 Task: Create List Brand Positioning in Board Customer Feedback Management Software to Workspace Event Planning and Coordination. Create List Brand Personality in Board Product User Testing and Feedback to Workspace Event Planning and Coordination. Create List Brand Messaging in Board Market Analysis for Mergers and Acquisitions to Workspace Event Planning and Coordination
Action: Mouse moved to (61, 252)
Screenshot: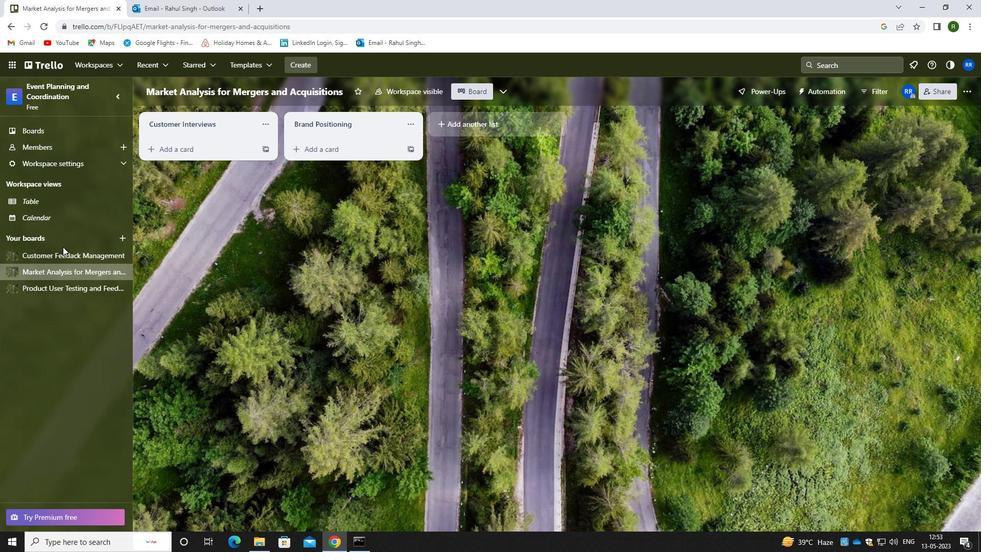
Action: Mouse pressed left at (61, 252)
Screenshot: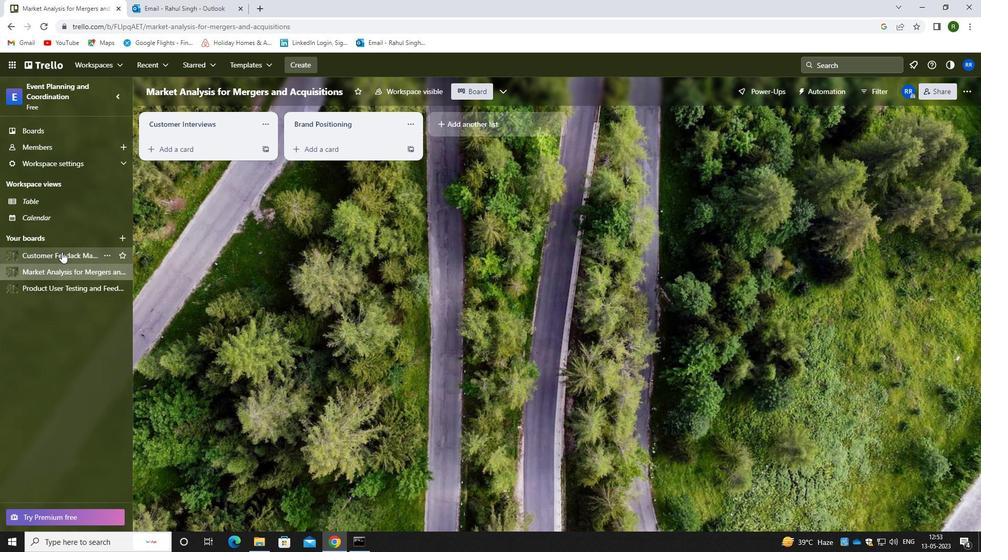
Action: Mouse moved to (469, 123)
Screenshot: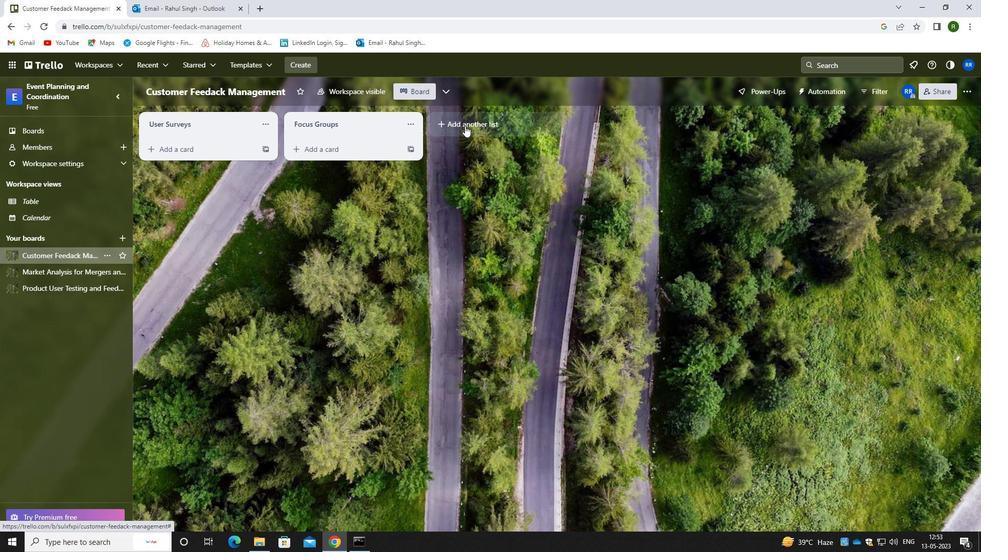 
Action: Mouse pressed left at (469, 123)
Screenshot: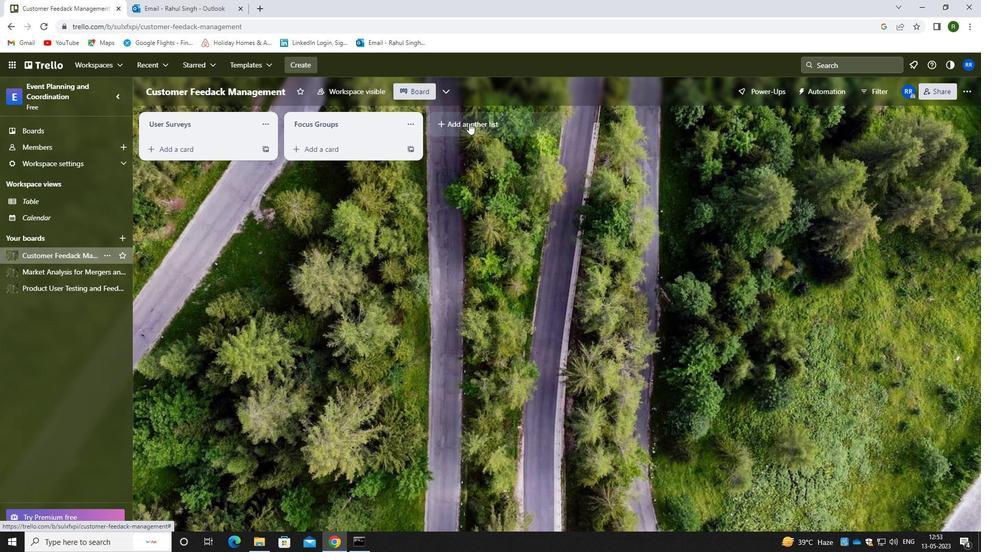 
Action: Mouse moved to (458, 124)
Screenshot: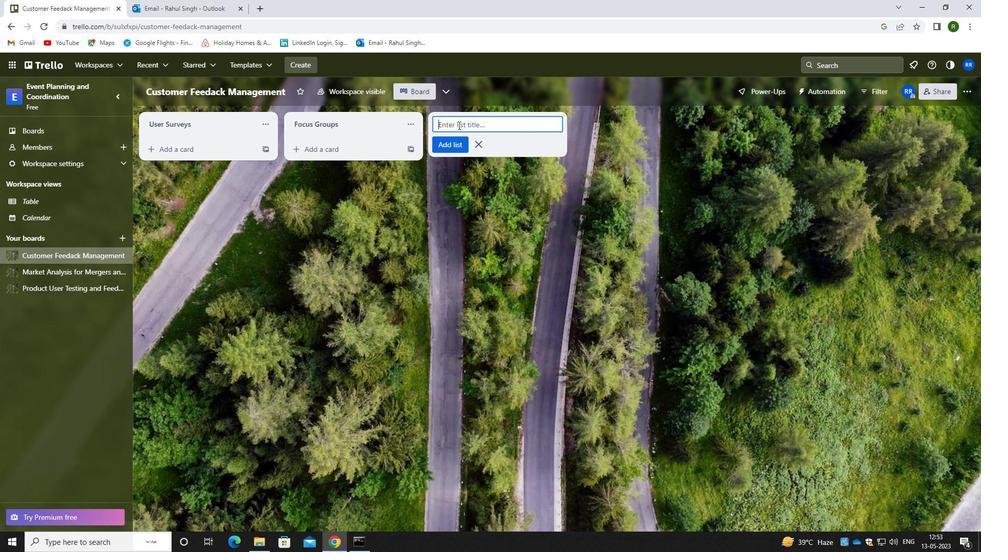 
Action: Key pressed <Key.caps_lock>b<Key.caps_lock>rand<Key.space><Key.caps_lock>p<Key.caps_lock>ositioning
Screenshot: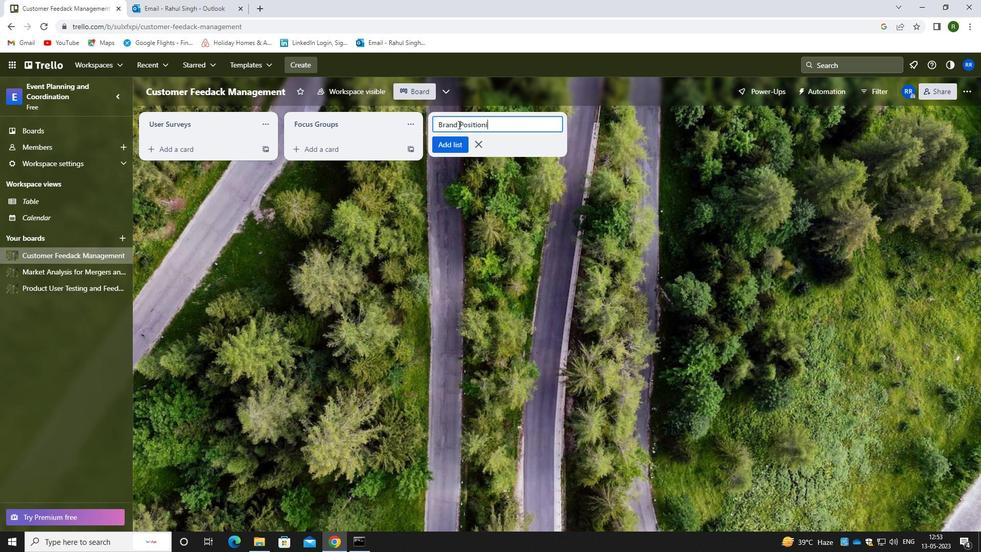 
Action: Mouse moved to (460, 143)
Screenshot: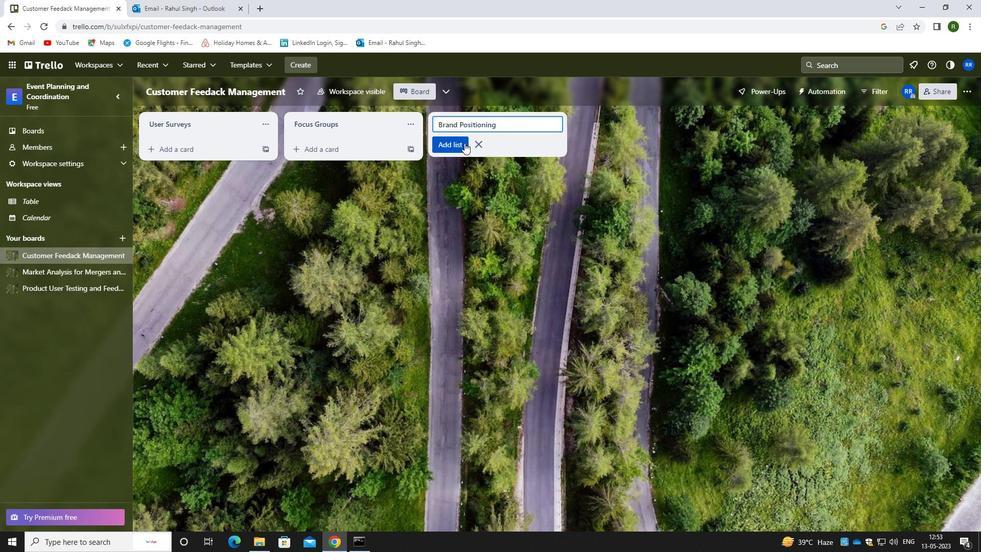 
Action: Mouse pressed left at (460, 143)
Screenshot: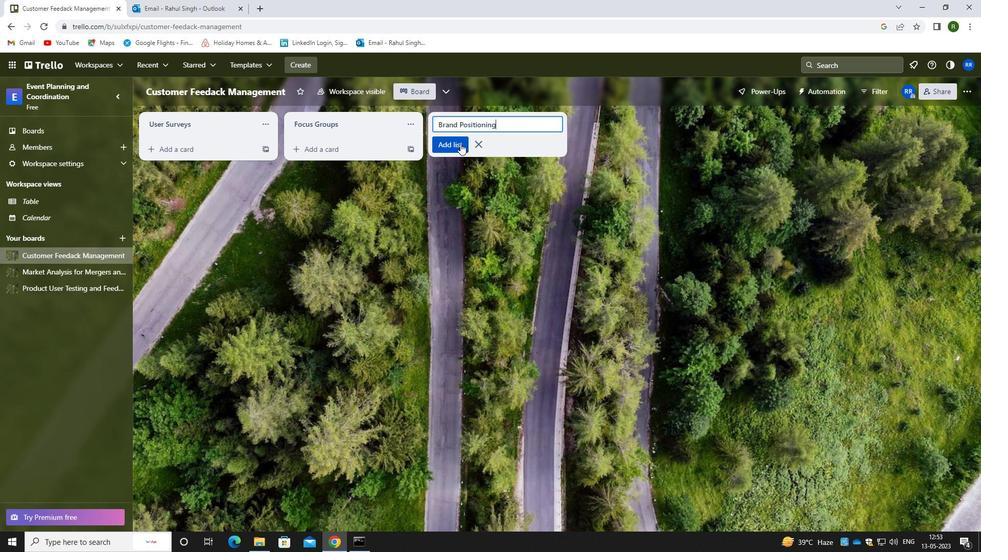 
Action: Mouse moved to (60, 286)
Screenshot: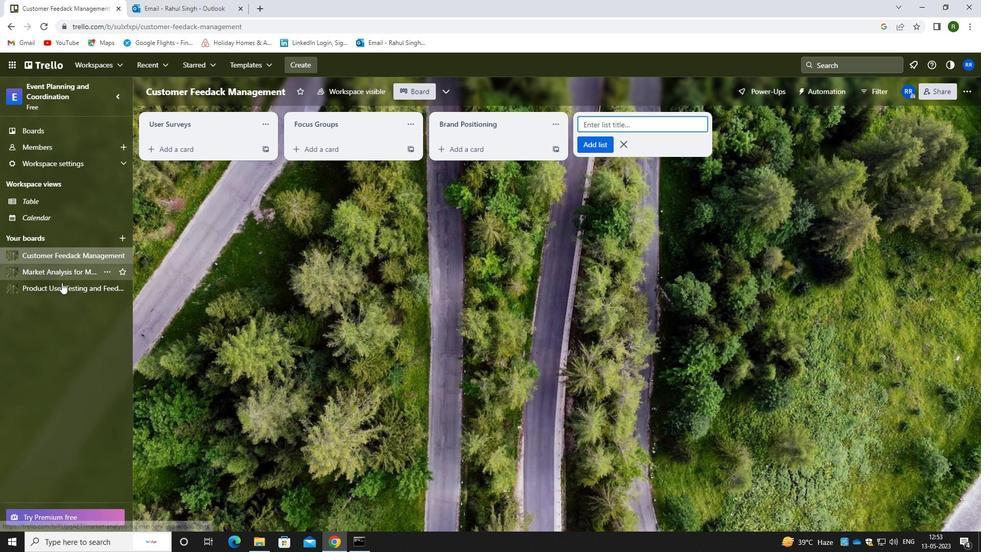 
Action: Mouse pressed left at (60, 286)
Screenshot: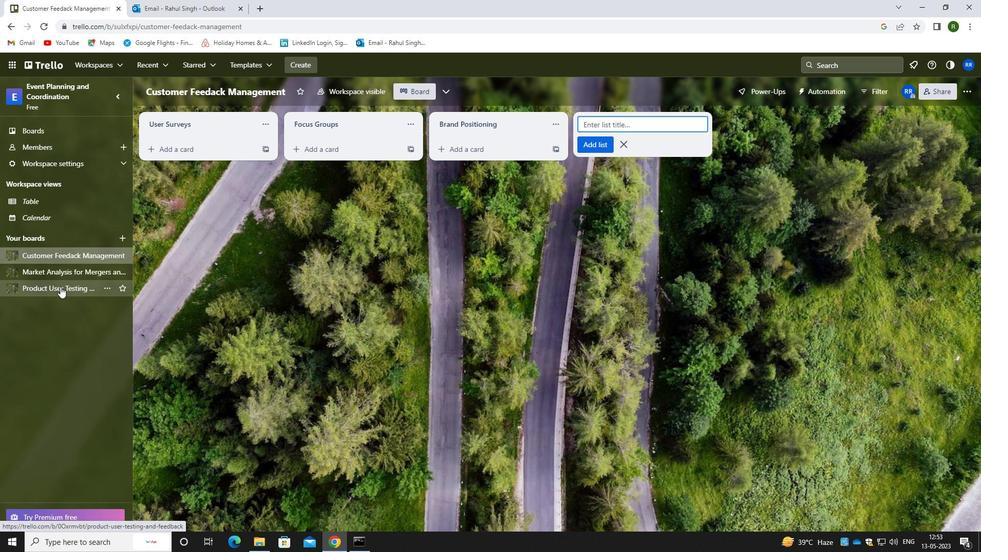 
Action: Mouse moved to (459, 128)
Screenshot: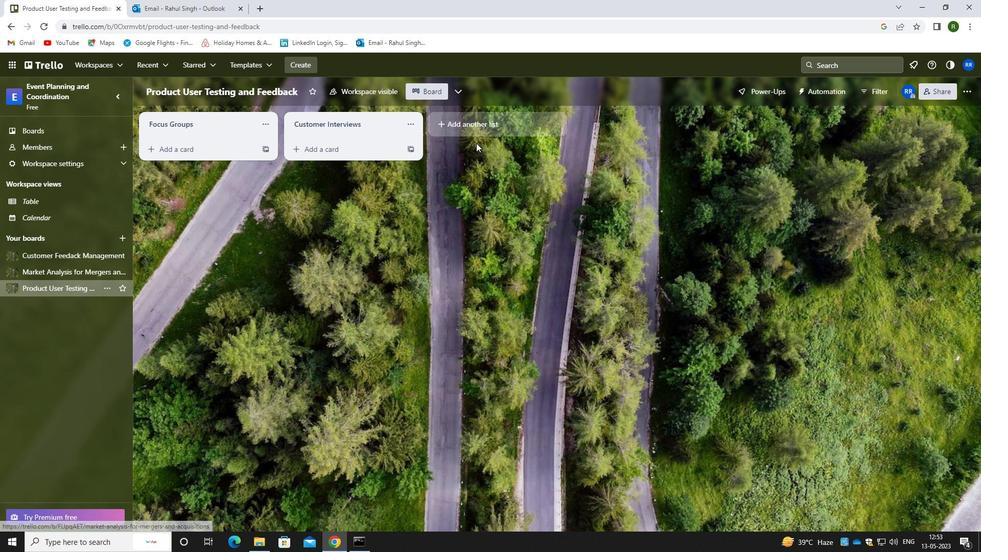 
Action: Mouse pressed left at (459, 128)
Screenshot: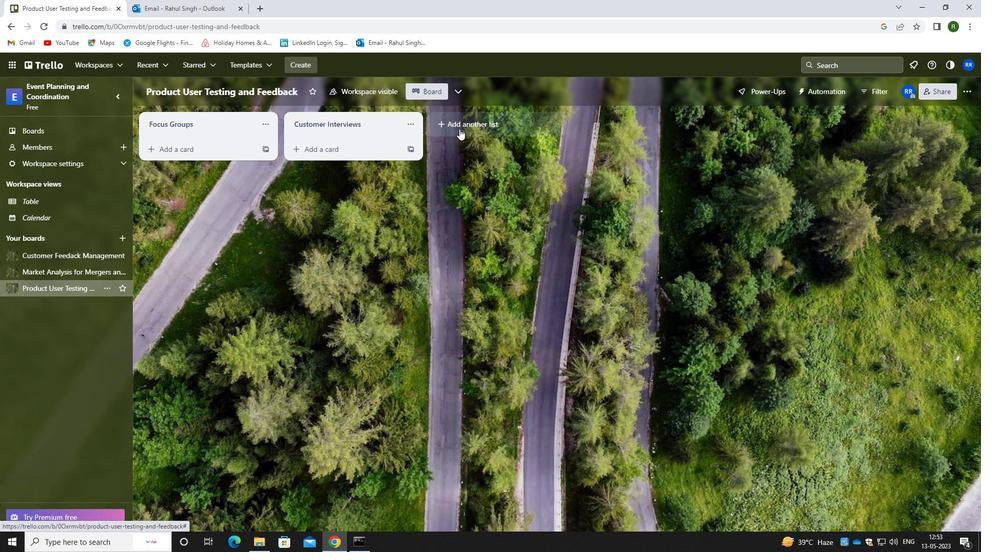
Action: Mouse moved to (457, 130)
Screenshot: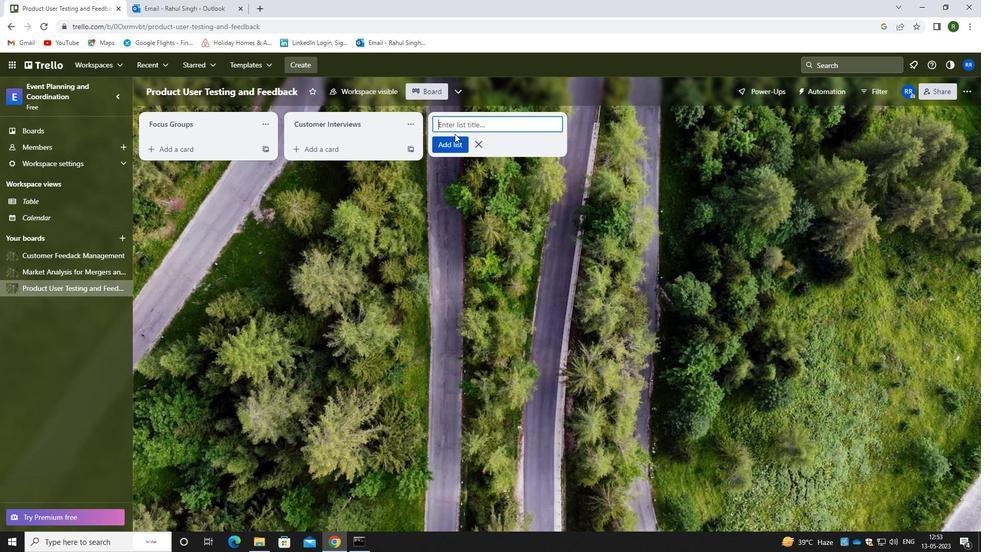 
Action: Key pressed <Key.caps_lock>B<Key.caps_lock>rand<Key.space><Key.caps_lock>P
Screenshot: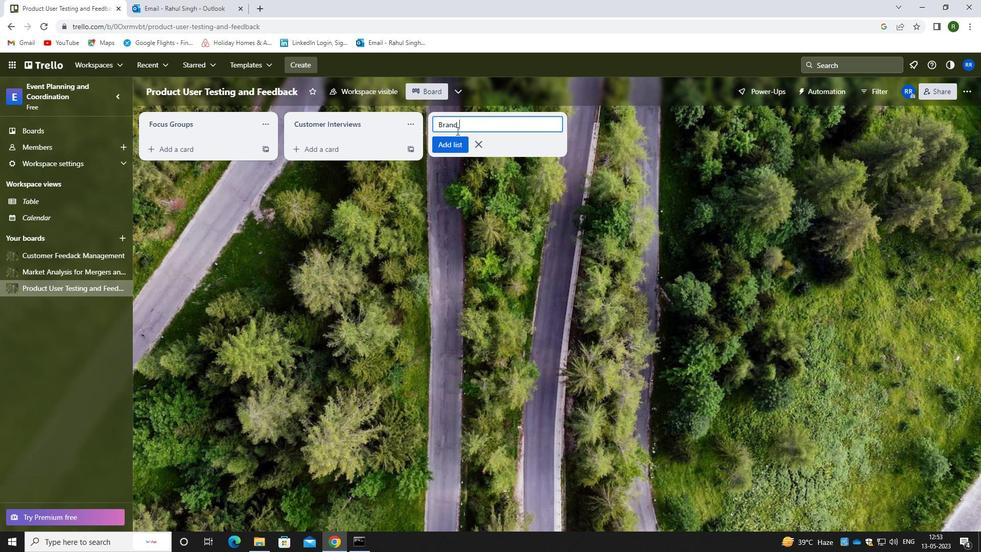 
Action: Mouse moved to (457, 130)
Screenshot: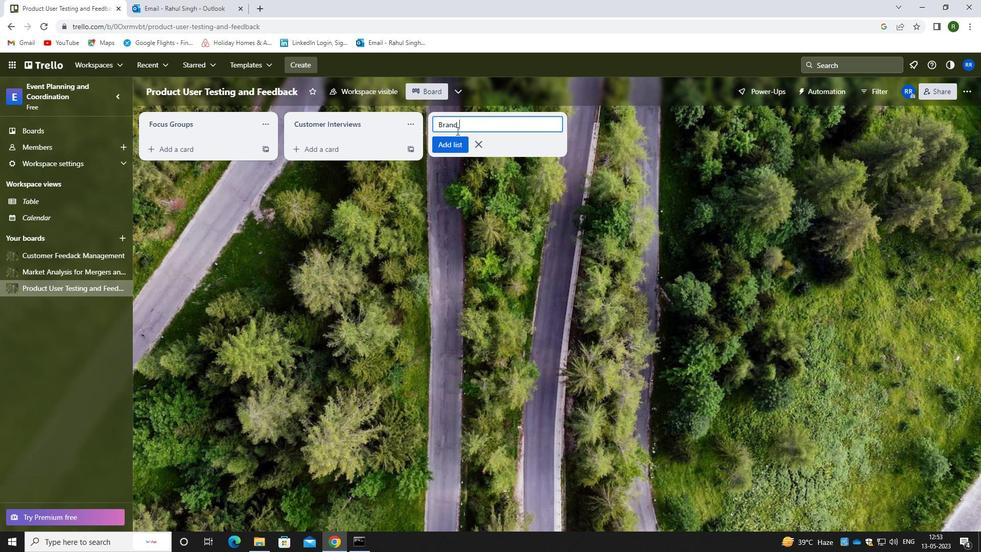 
Action: Key pressed <Key.caps_lock>ersonality
Screenshot: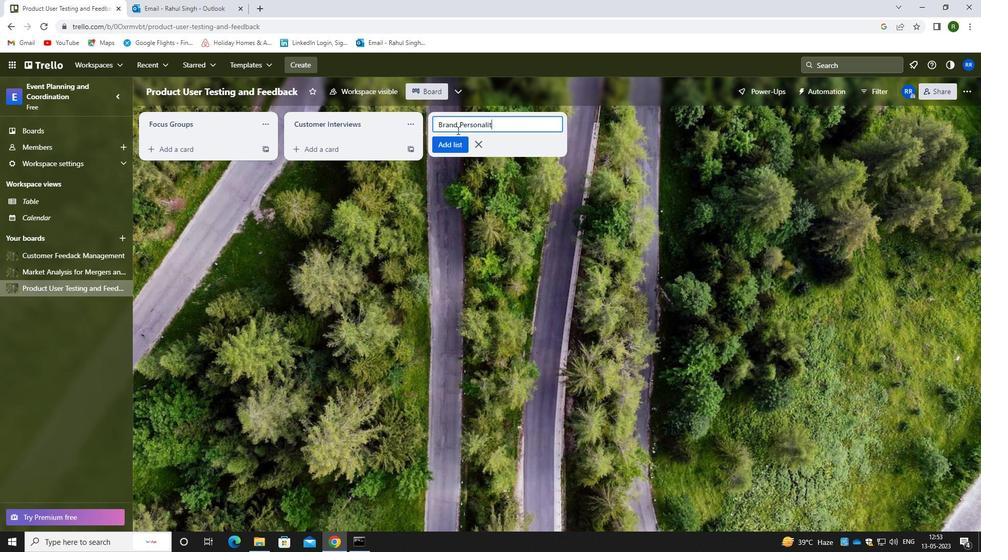 
Action: Mouse moved to (446, 149)
Screenshot: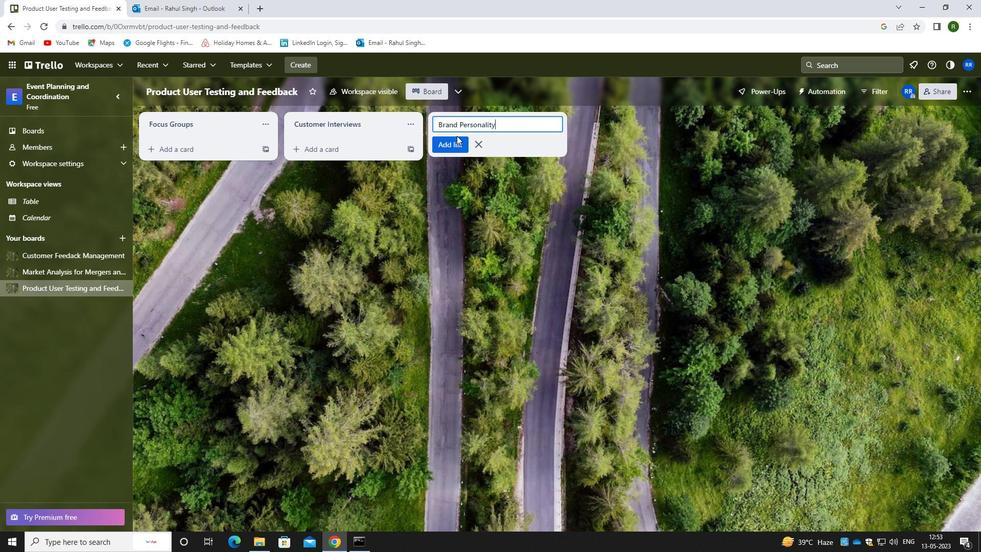 
Action: Mouse pressed left at (446, 149)
Screenshot: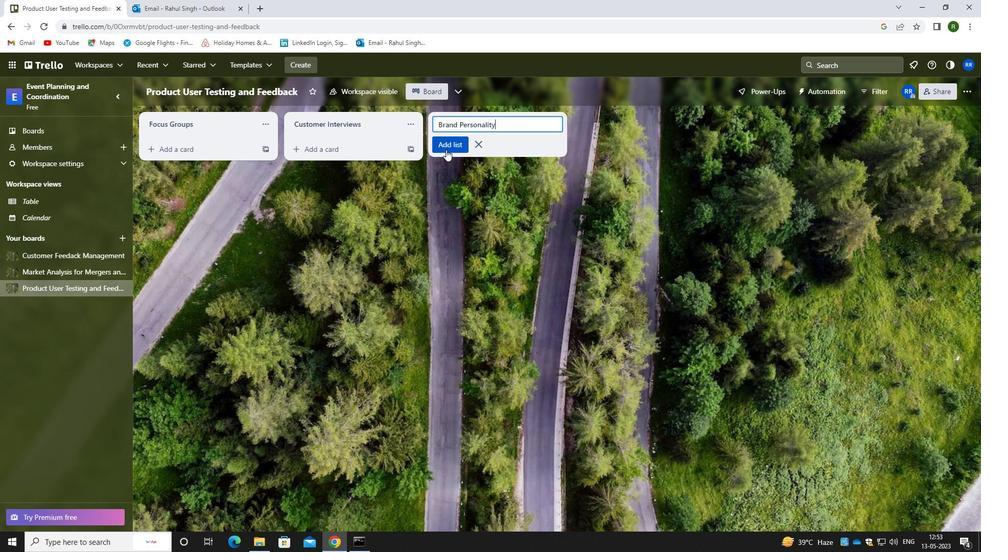 
Action: Mouse moved to (83, 268)
Screenshot: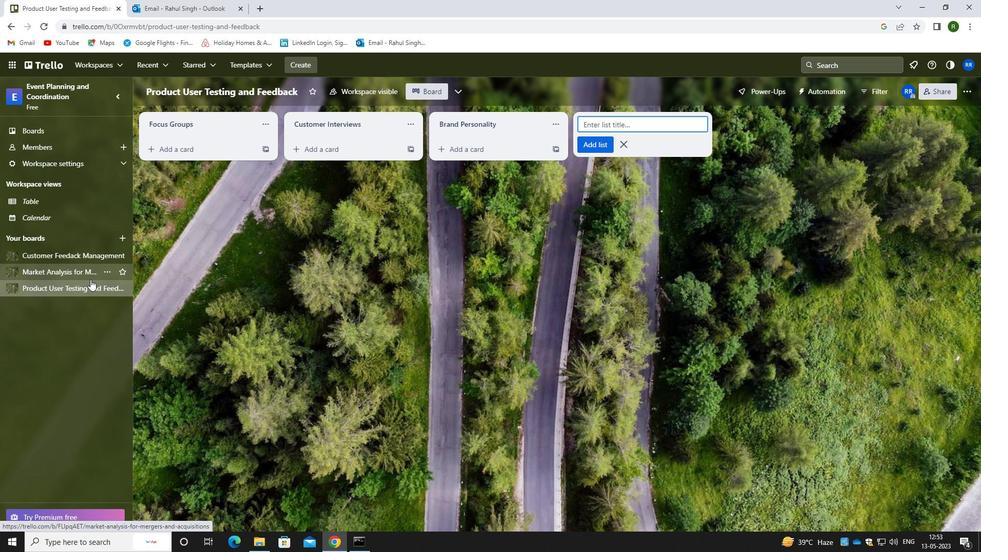 
Action: Mouse pressed left at (83, 268)
Screenshot: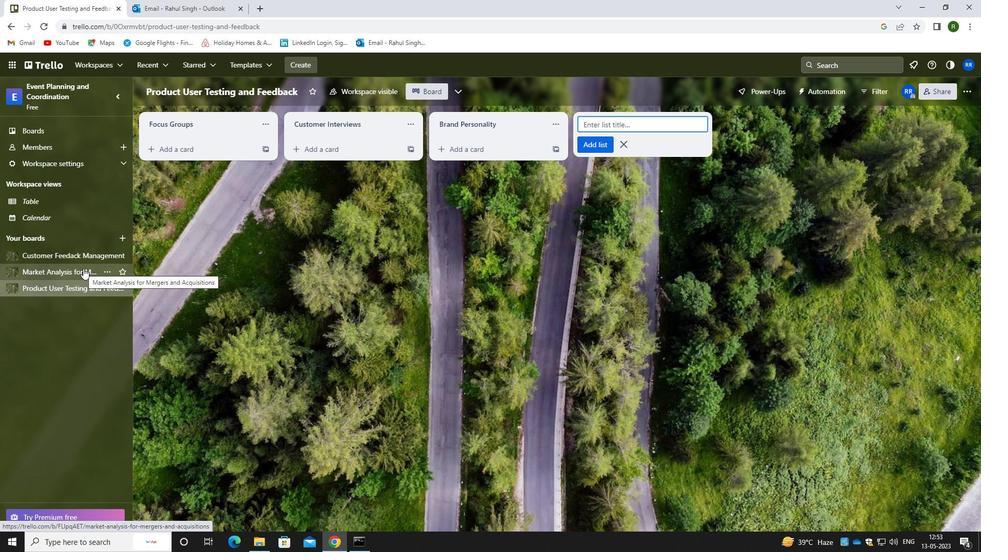 
Action: Mouse moved to (459, 125)
Screenshot: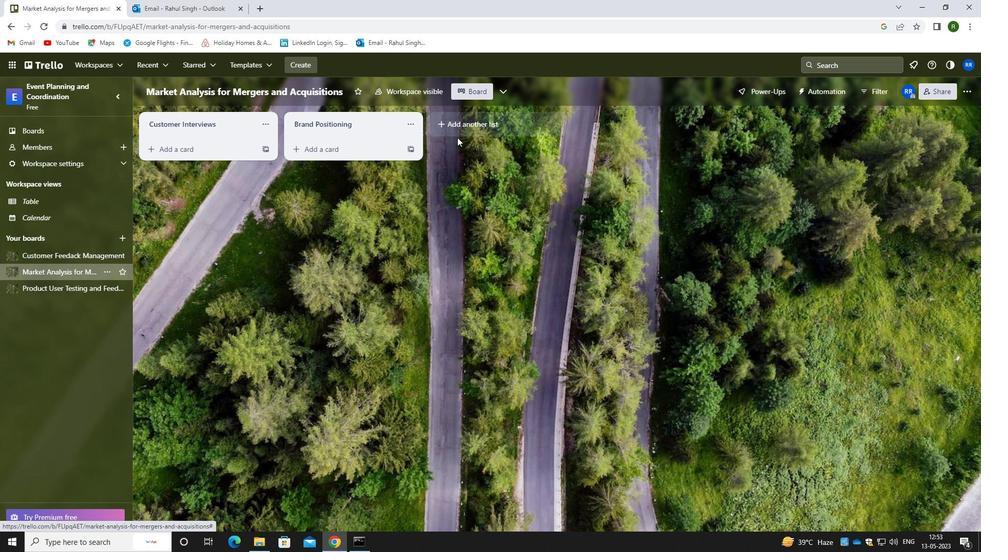 
Action: Mouse pressed left at (459, 125)
Screenshot: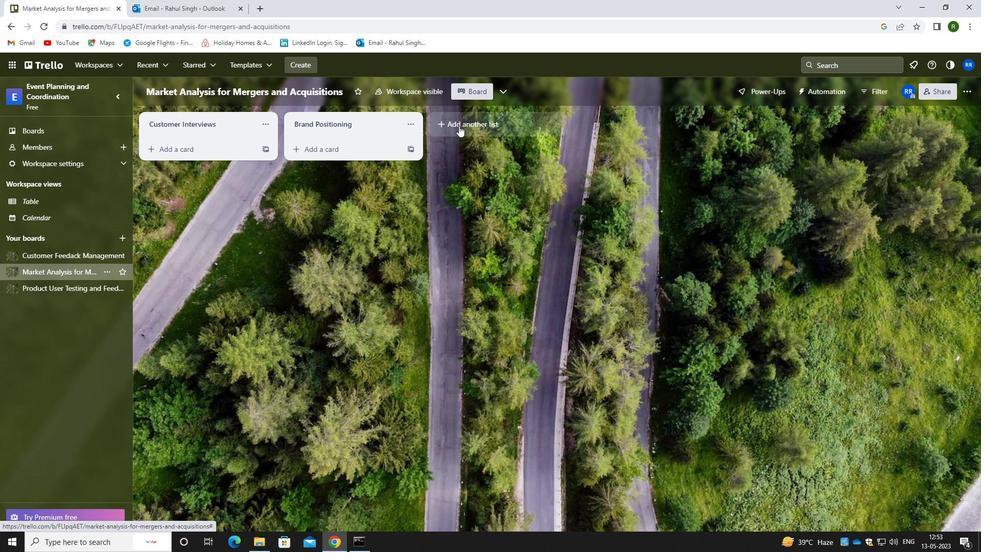 
Action: Mouse moved to (462, 123)
Screenshot: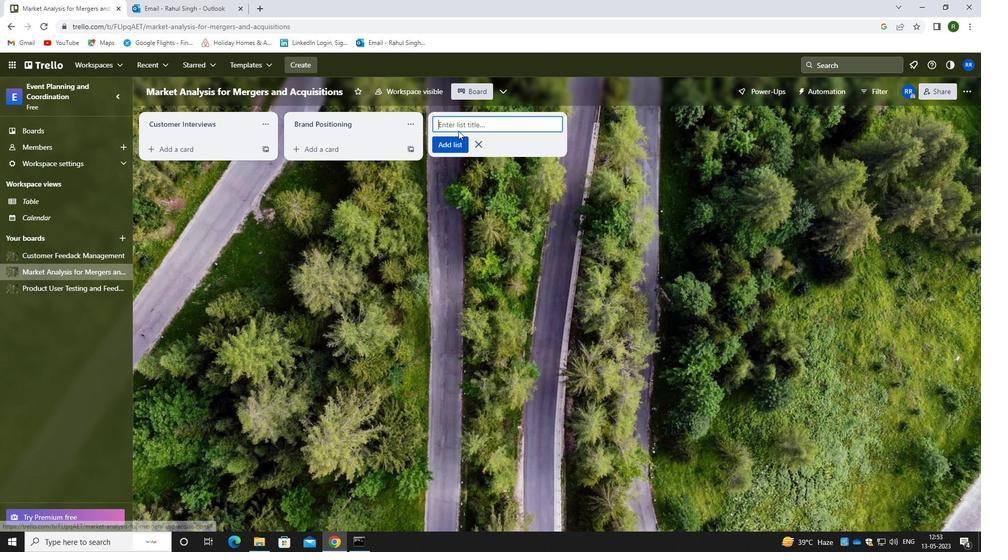 
Action: Mouse pressed left at (462, 123)
Screenshot: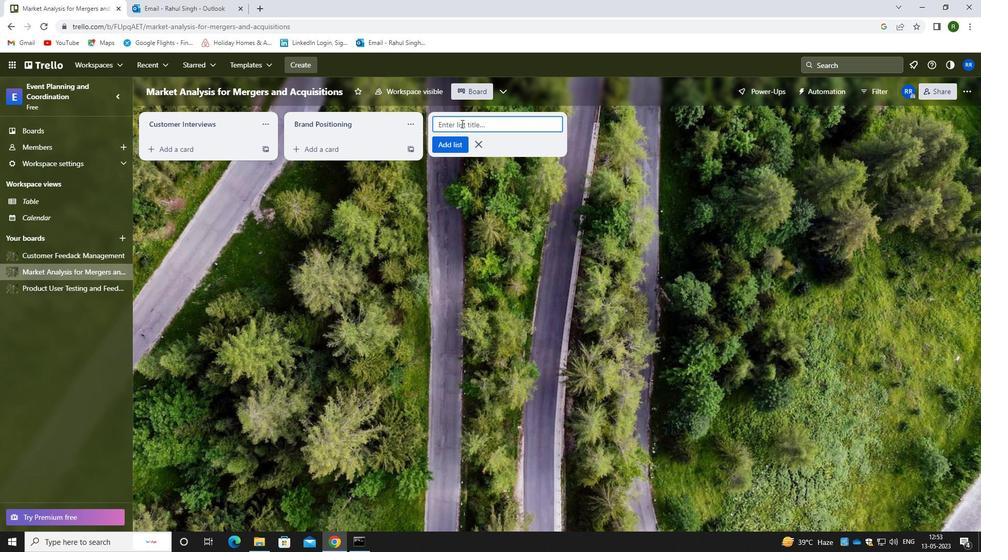 
Action: Key pressed <Key.caps_lock>b<Key.caps_lock>rand<Key.space><Key.caps_lock>M<Key.caps_lock>essaging
Screenshot: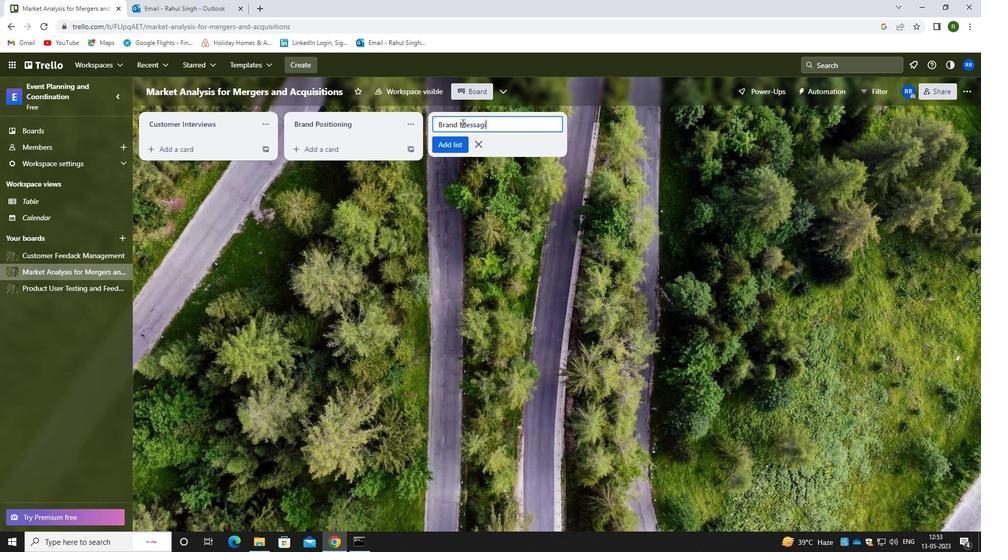 
Action: Mouse moved to (448, 147)
Screenshot: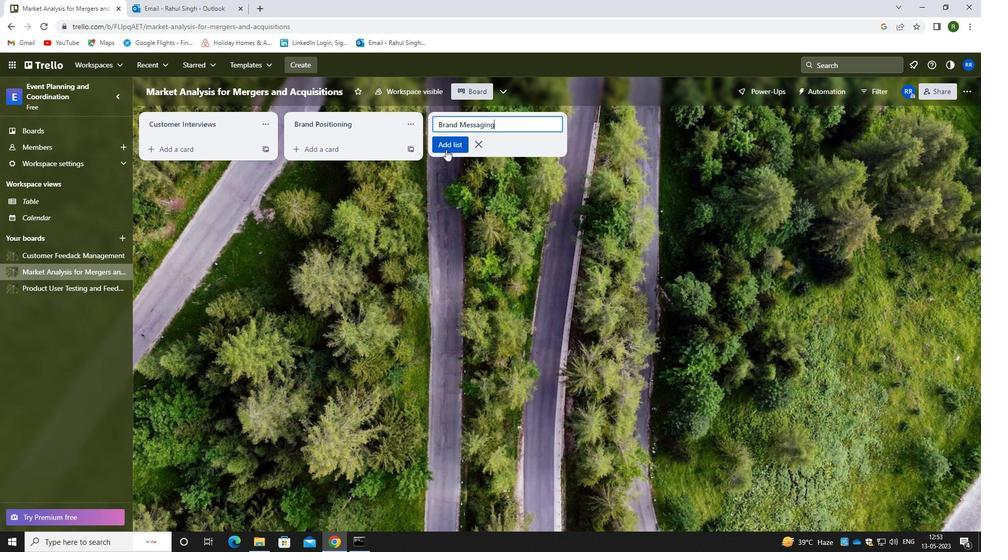 
Action: Mouse pressed left at (448, 147)
Screenshot: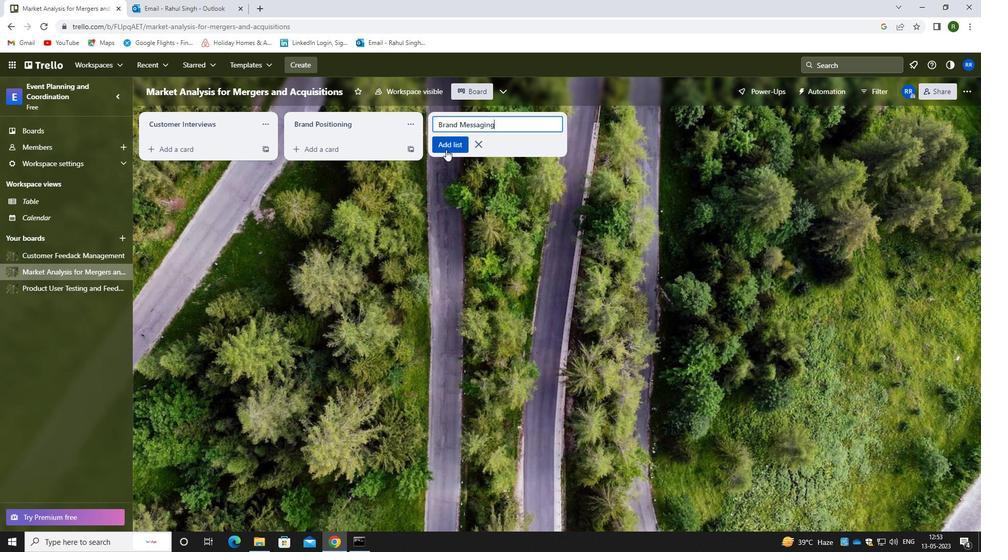 
Action: Mouse moved to (408, 284)
Screenshot: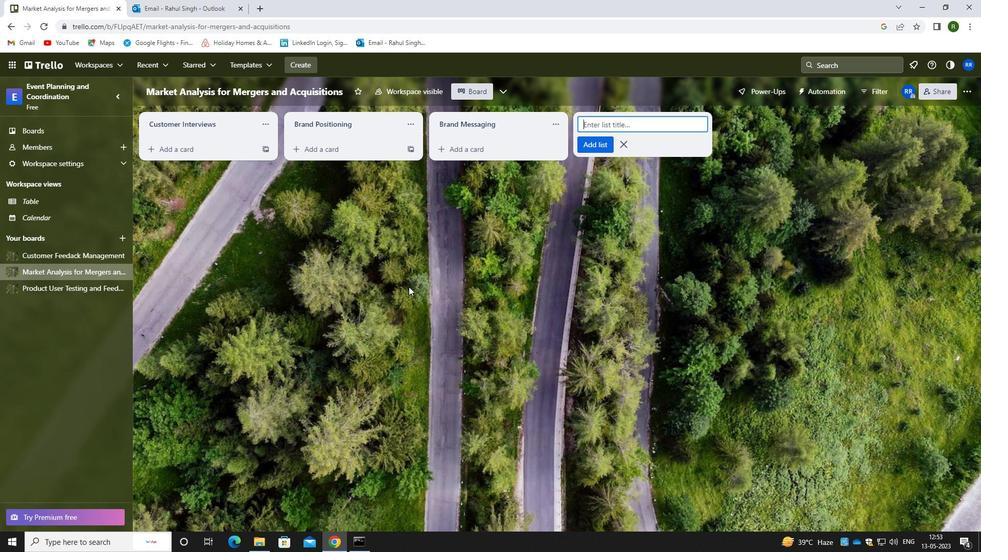 
Action: Mouse pressed left at (408, 284)
Screenshot: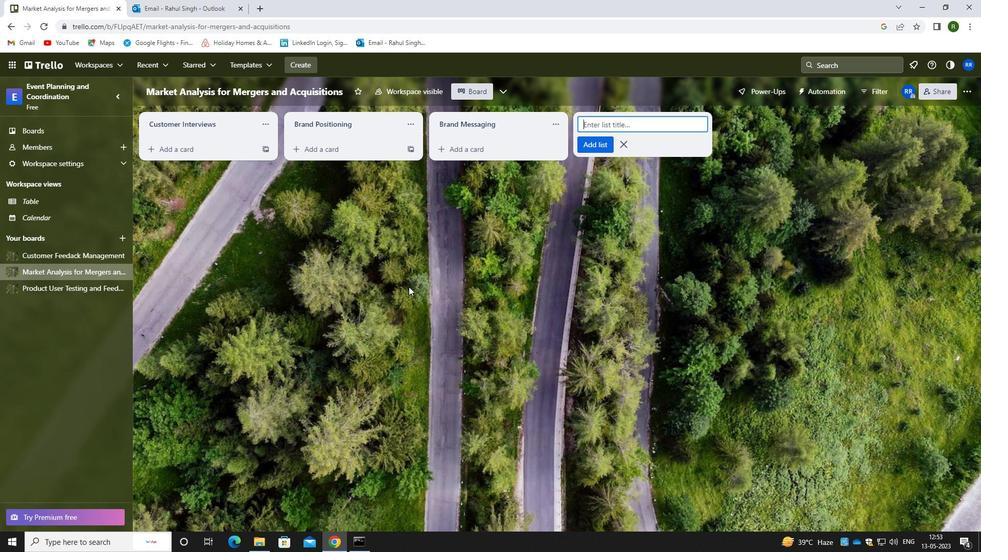 
Action: Mouse moved to (361, 264)
Screenshot: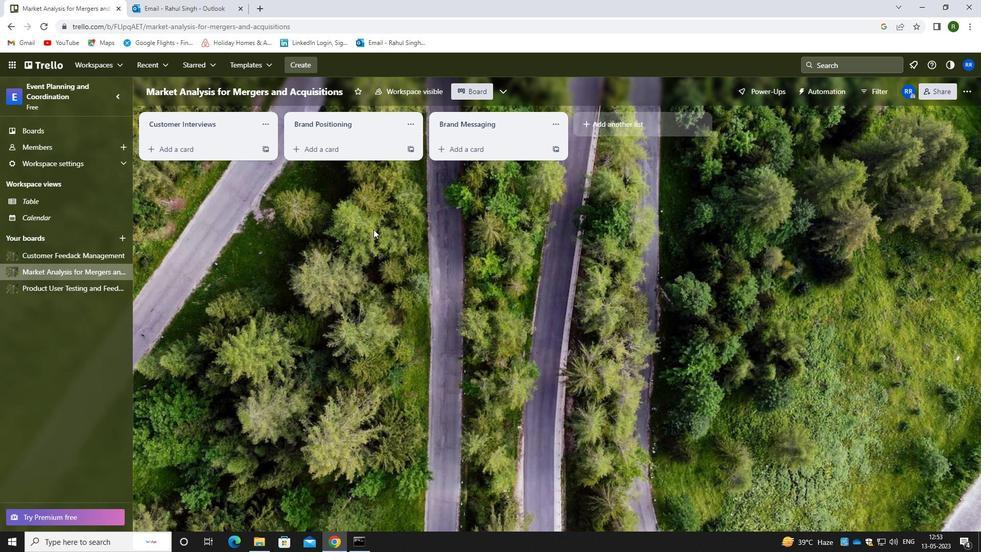 
